Task: Create a task  Data not being saved when expected , assign it to team member softage.6@softage.net in the project ZoneTech and update the status of the task to  On Track  , set the priority of the task to High.
Action: Mouse moved to (192, 166)
Screenshot: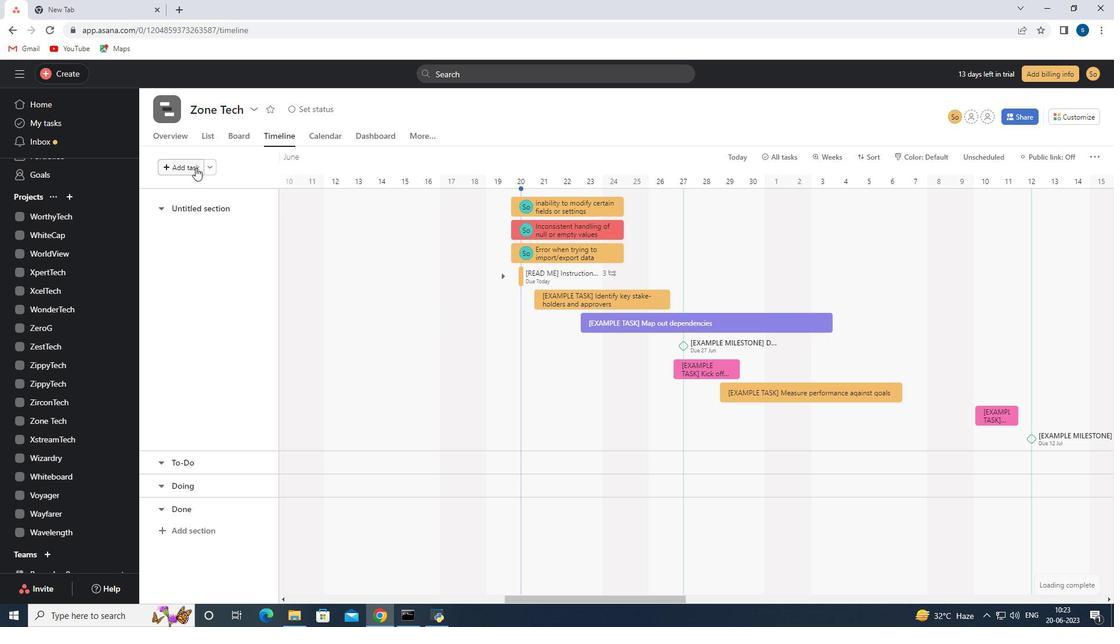 
Action: Mouse pressed left at (192, 166)
Screenshot: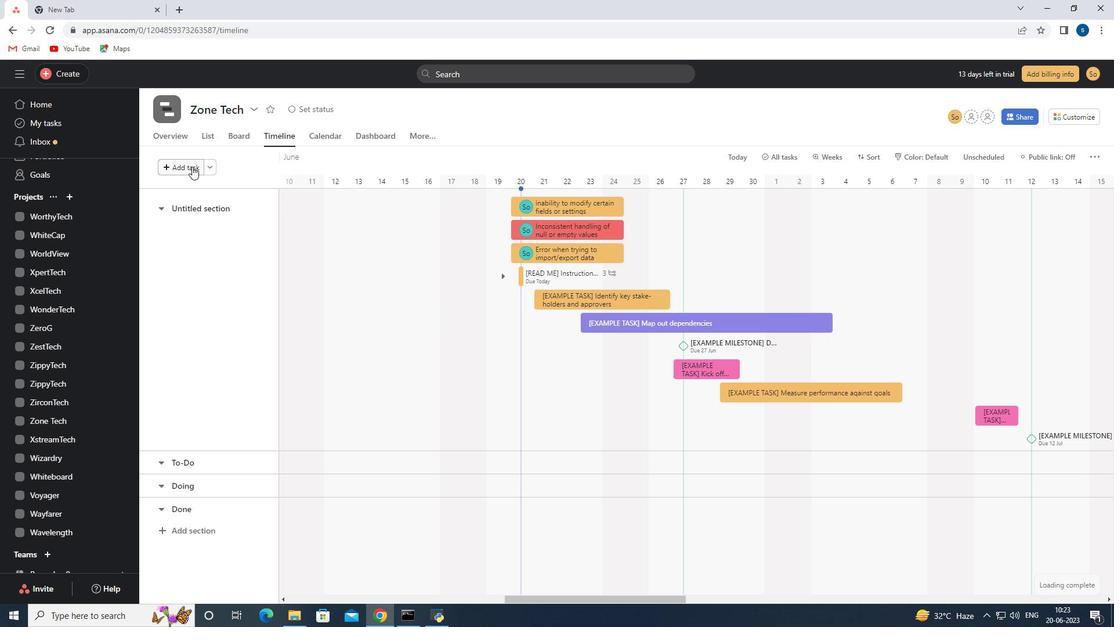 
Action: Mouse moved to (469, 262)
Screenshot: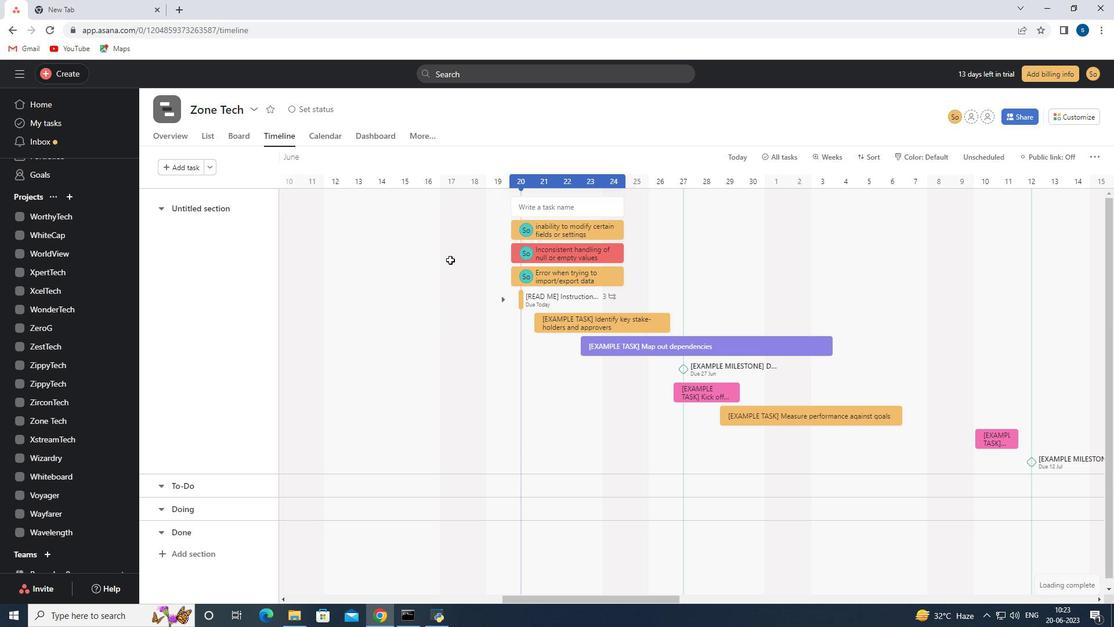 
Action: Key pressed <Key.shift>Data<Key.space>not<Key.space>being<Key.space>saved<Key.space>when<Key.space>expected
Screenshot: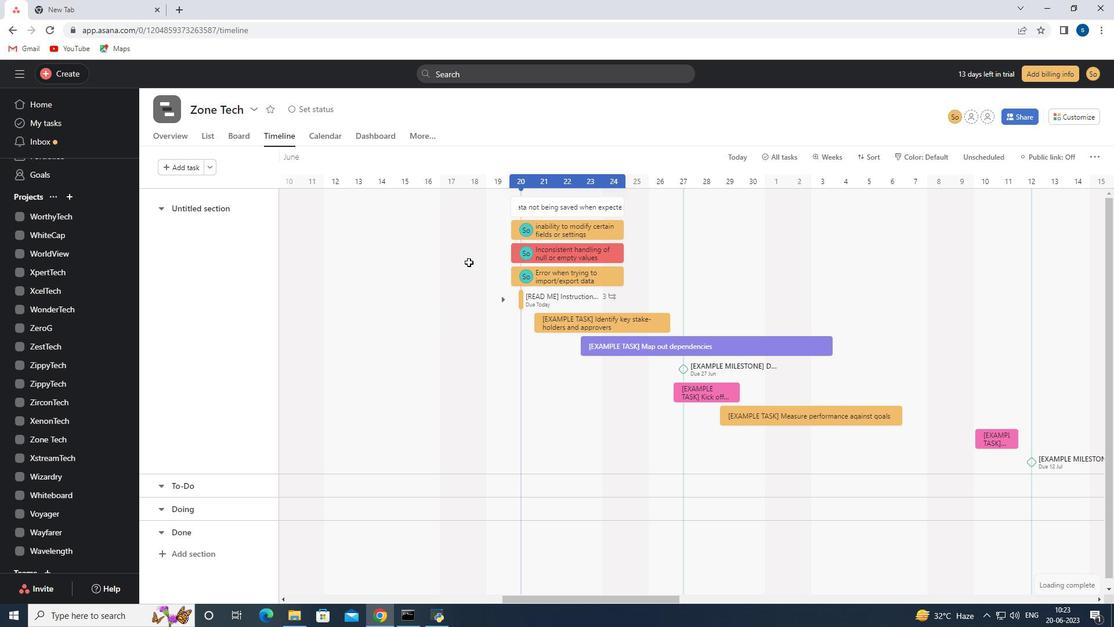 
Action: Mouse moved to (596, 206)
Screenshot: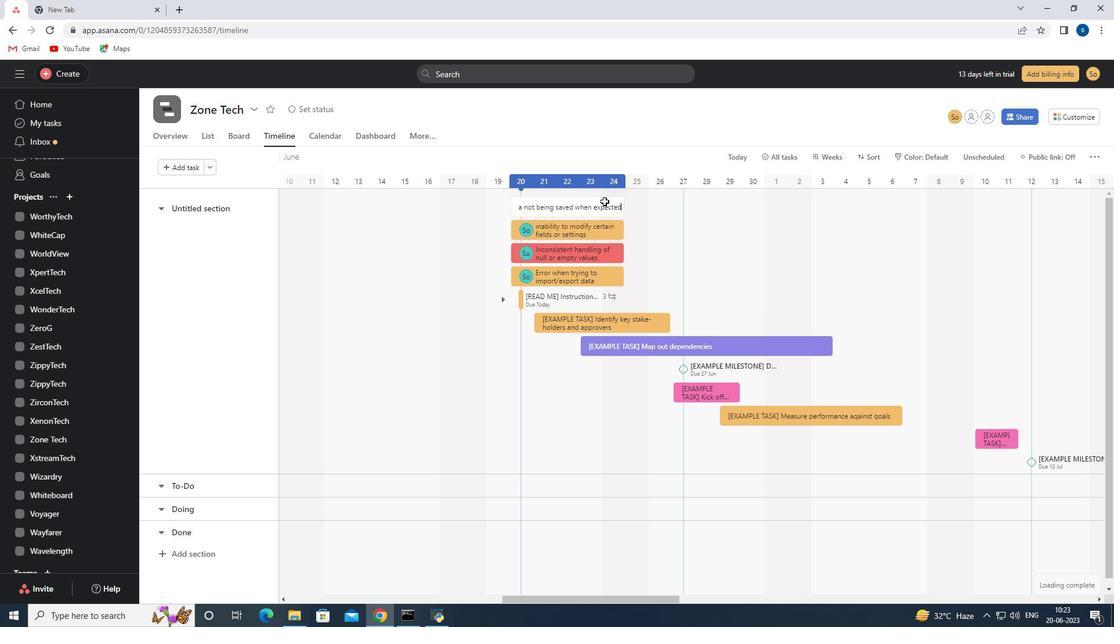 
Action: Mouse pressed left at (596, 206)
Screenshot: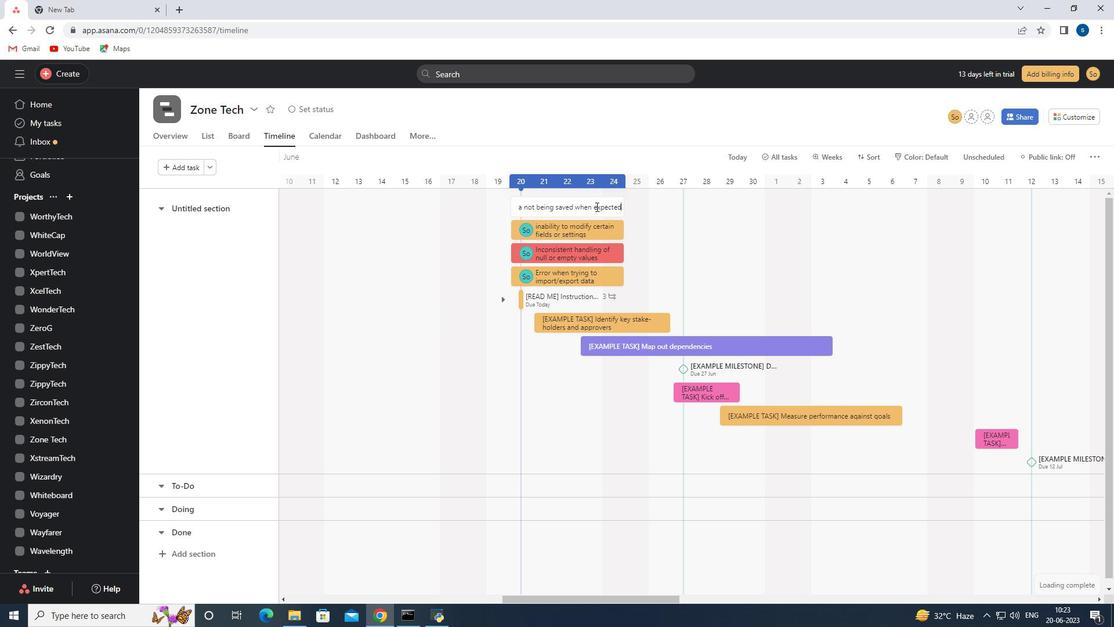 
Action: Mouse moved to (840, 227)
Screenshot: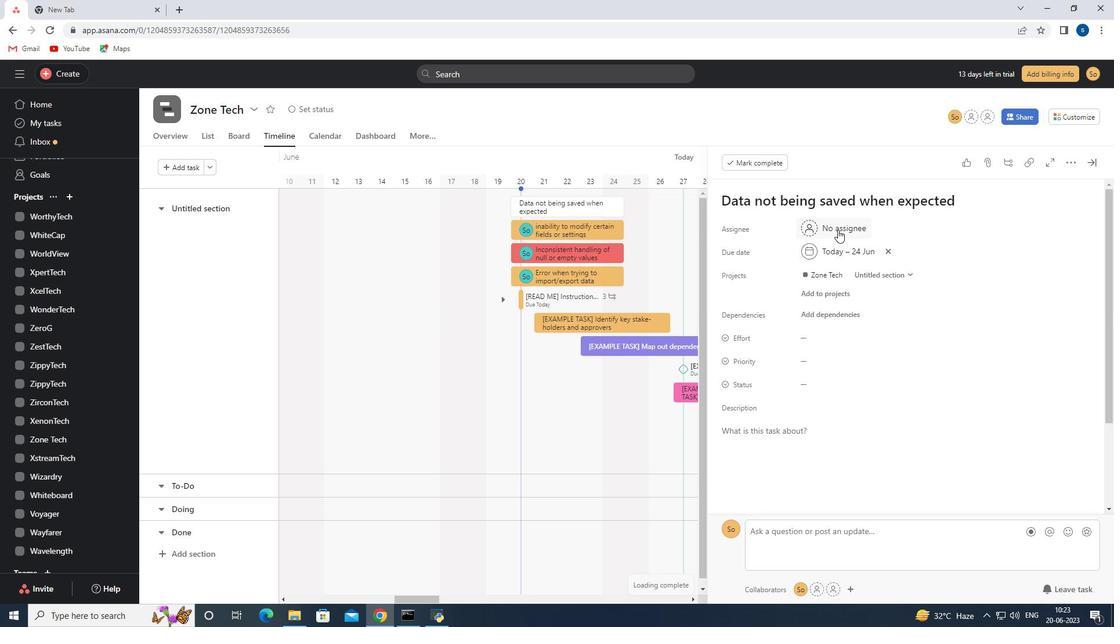 
Action: Mouse pressed left at (840, 227)
Screenshot: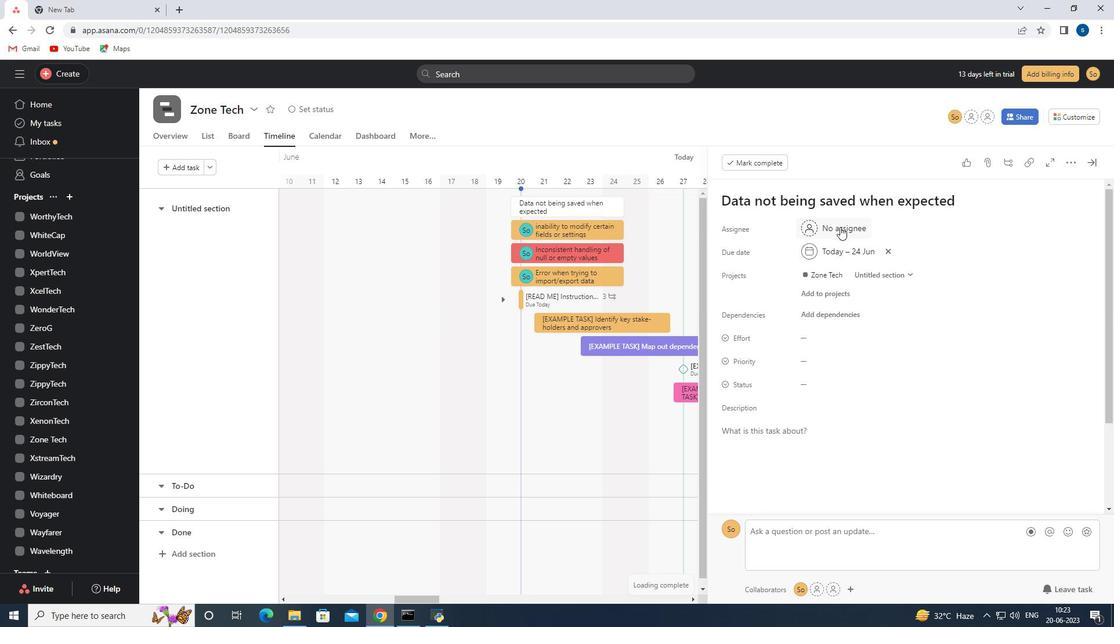 
Action: Key pressed softage.6<Key.shift>@softage.net
Screenshot: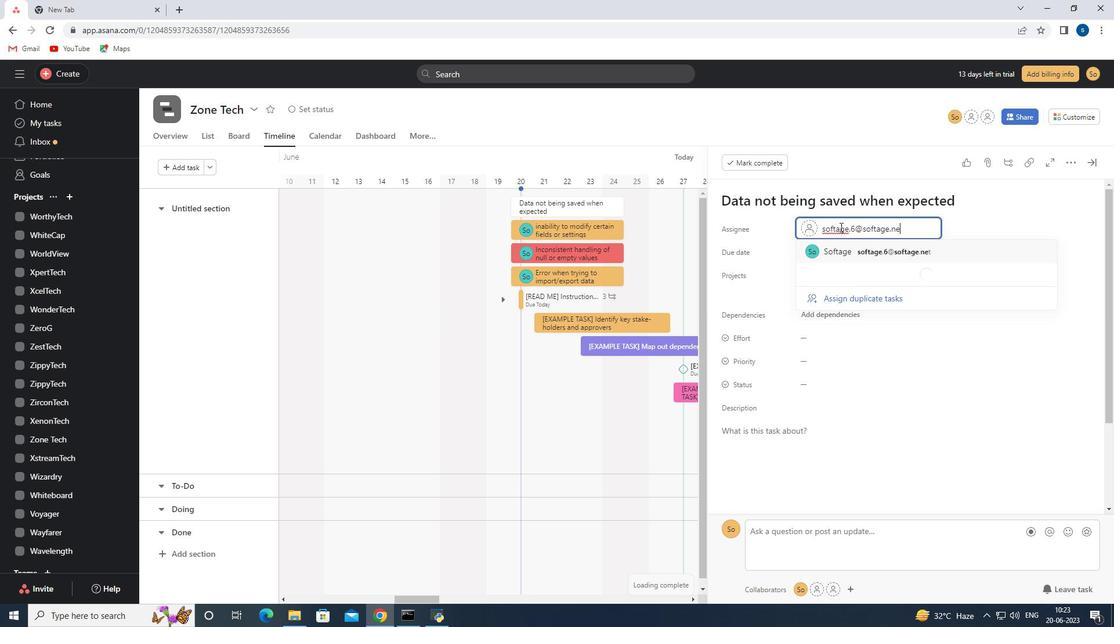 
Action: Mouse moved to (855, 243)
Screenshot: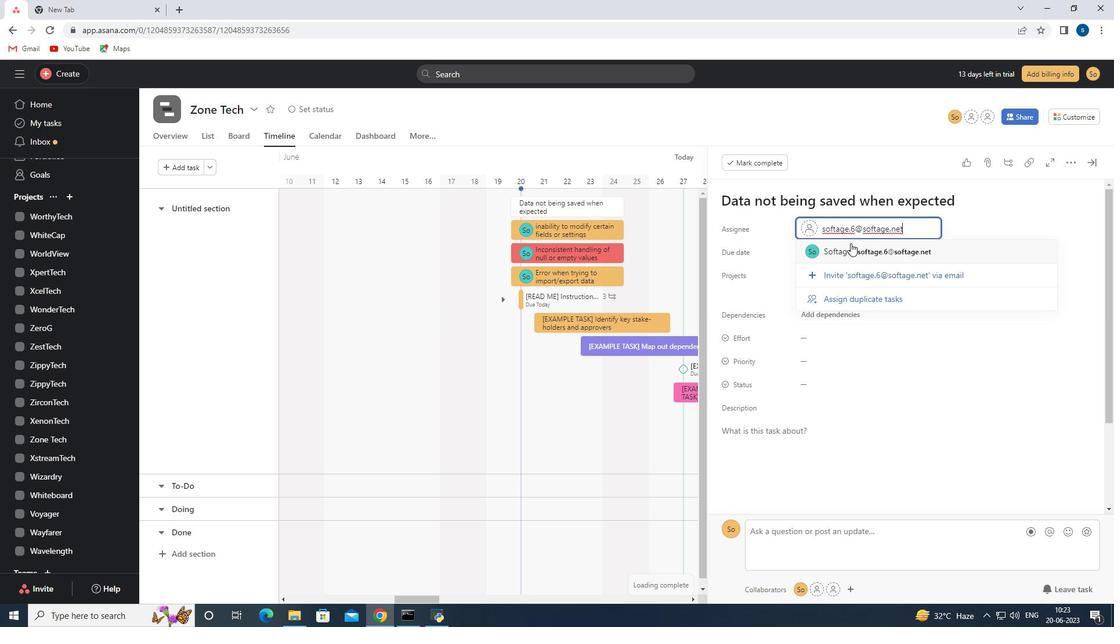 
Action: Mouse pressed left at (855, 243)
Screenshot: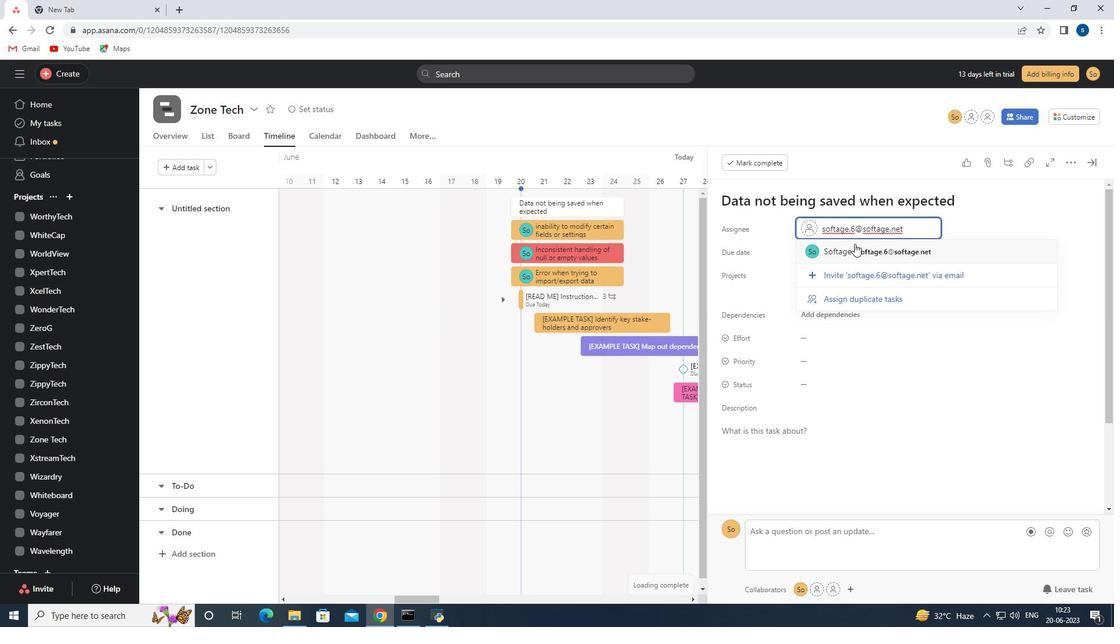 
Action: Mouse moved to (815, 390)
Screenshot: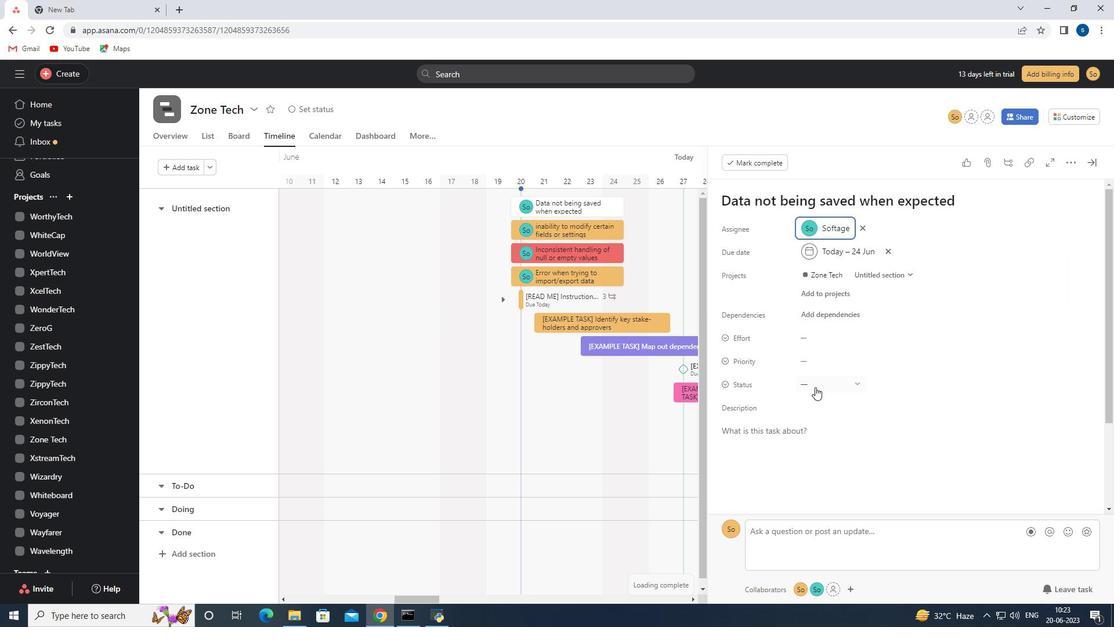 
Action: Mouse pressed left at (815, 390)
Screenshot: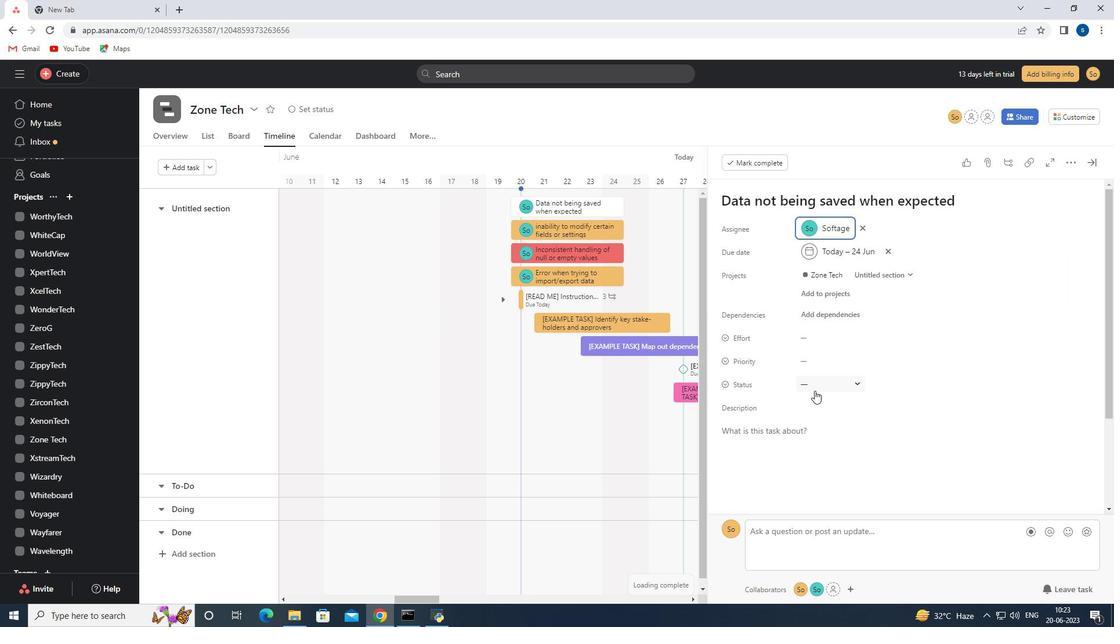 
Action: Mouse moved to (819, 427)
Screenshot: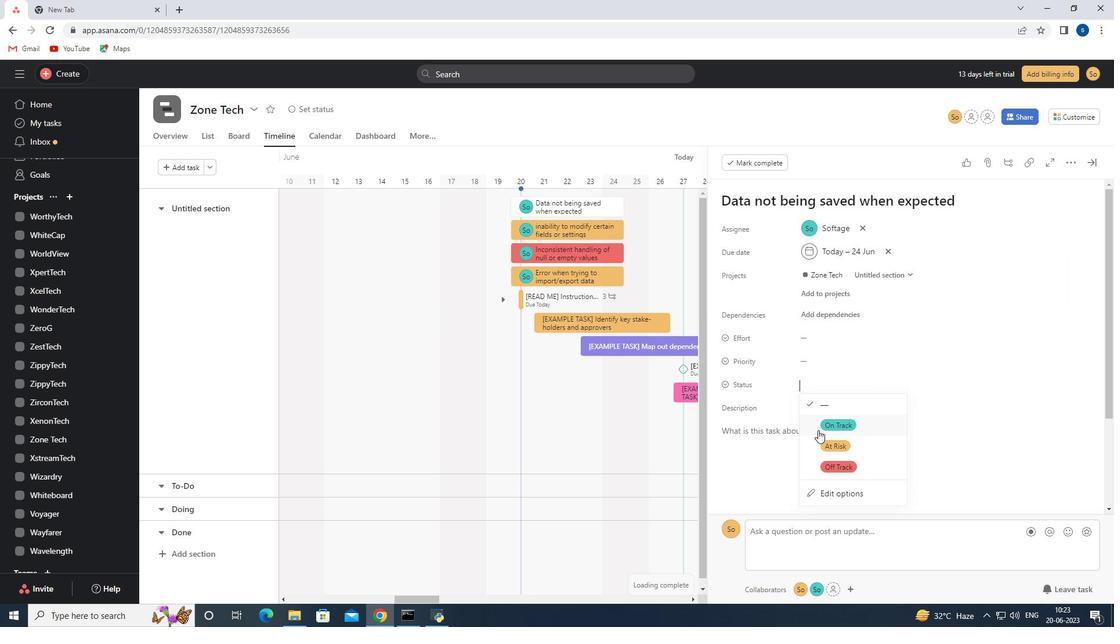 
Action: Mouse pressed left at (819, 427)
Screenshot: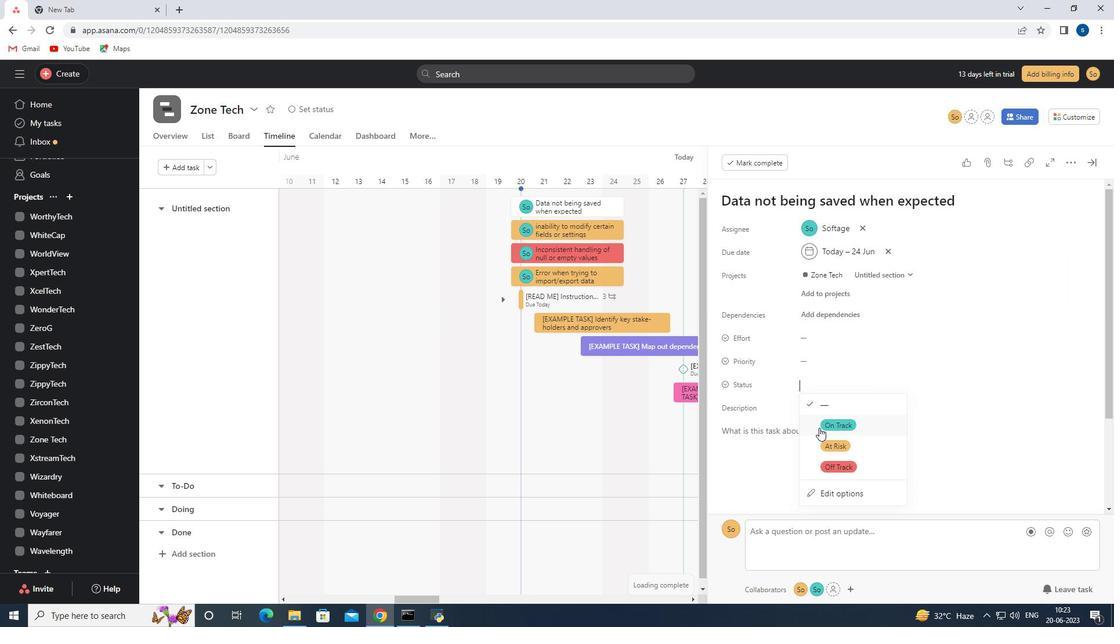 
Action: Mouse moved to (802, 352)
Screenshot: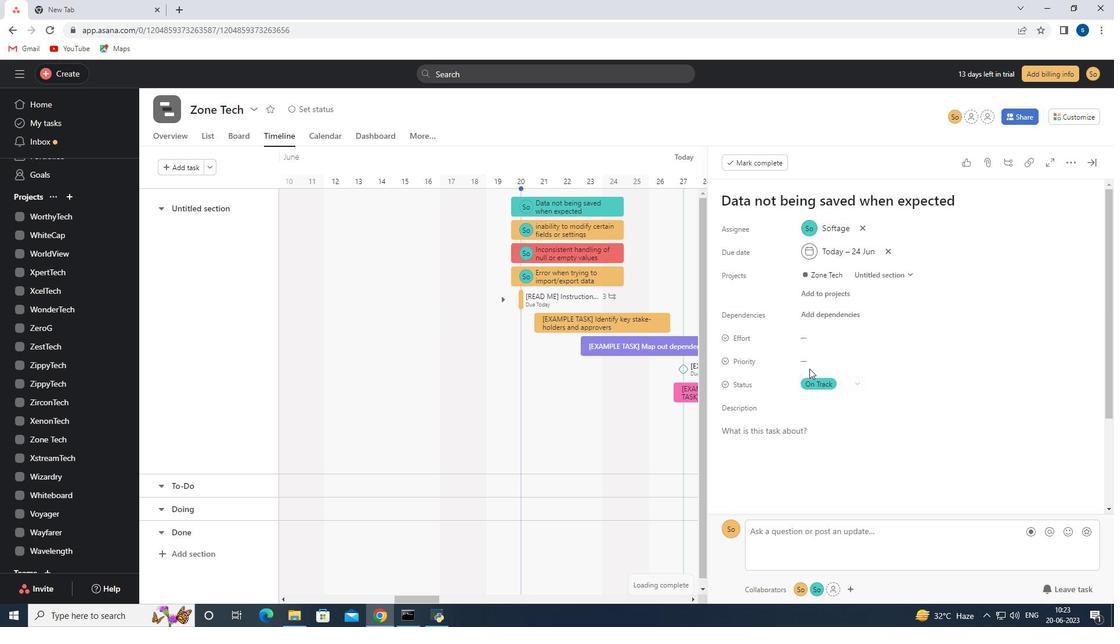 
Action: Mouse pressed left at (802, 352)
Screenshot: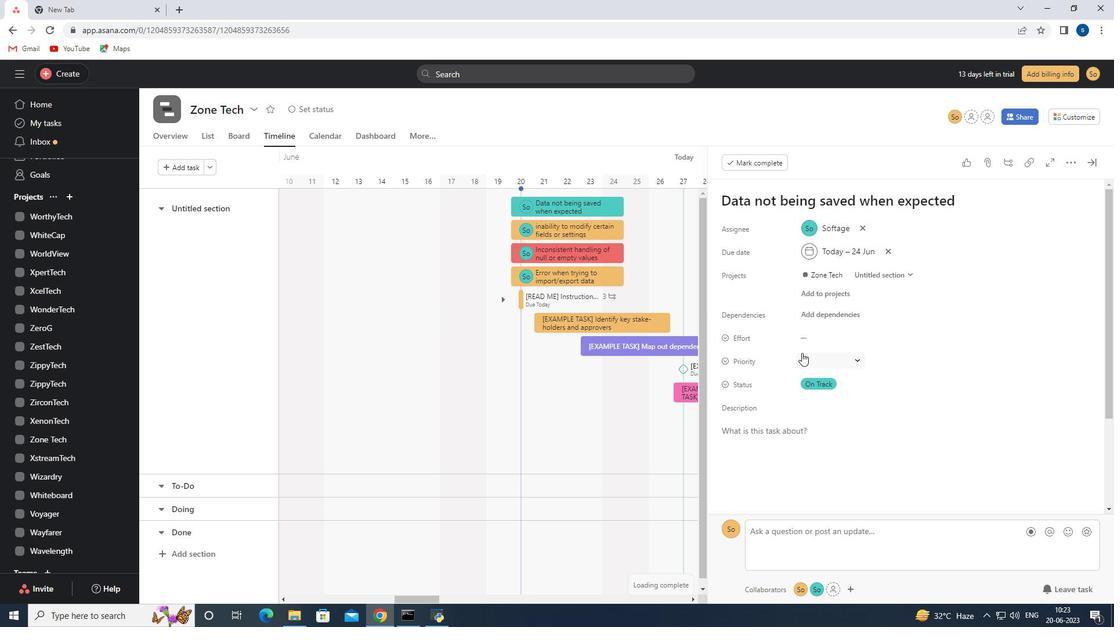 
Action: Mouse moved to (824, 394)
Screenshot: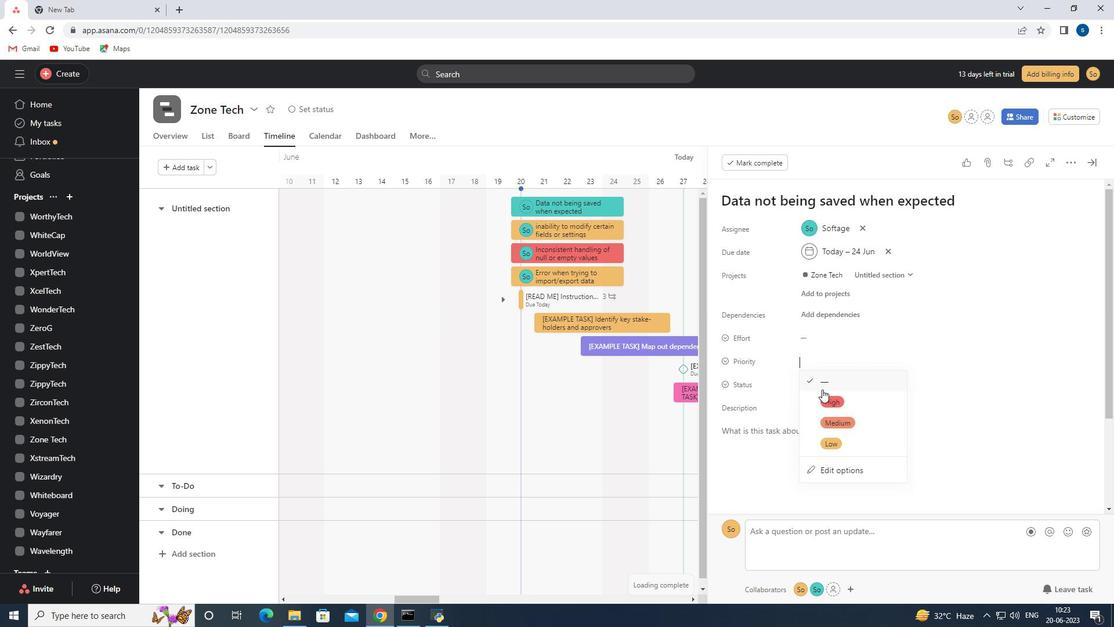 
Action: Mouse pressed left at (824, 394)
Screenshot: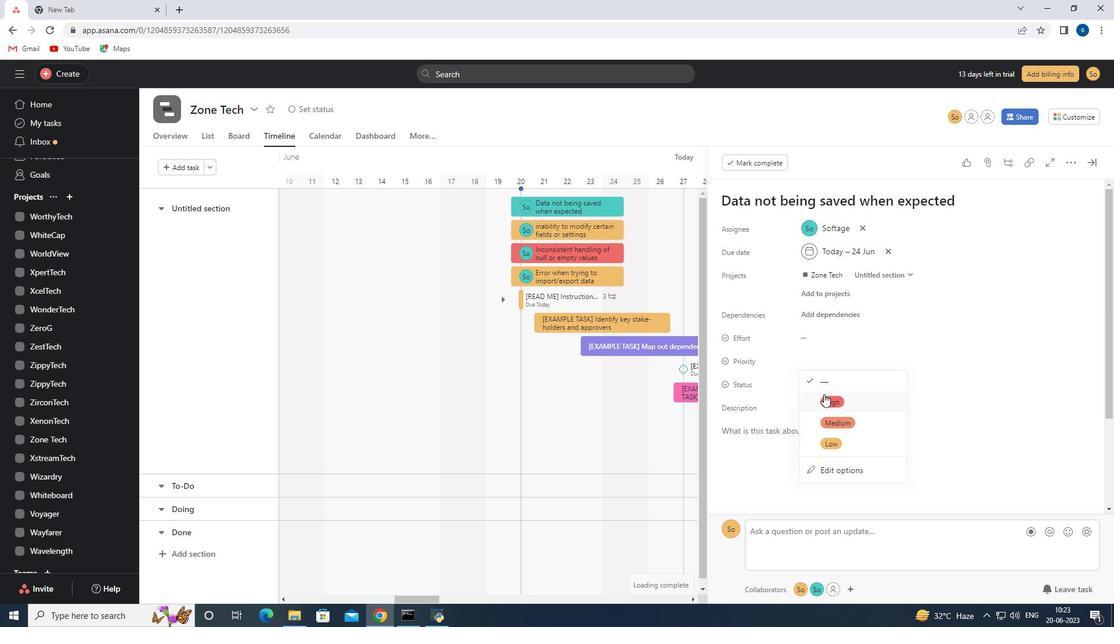
Action: Mouse moved to (712, 382)
Screenshot: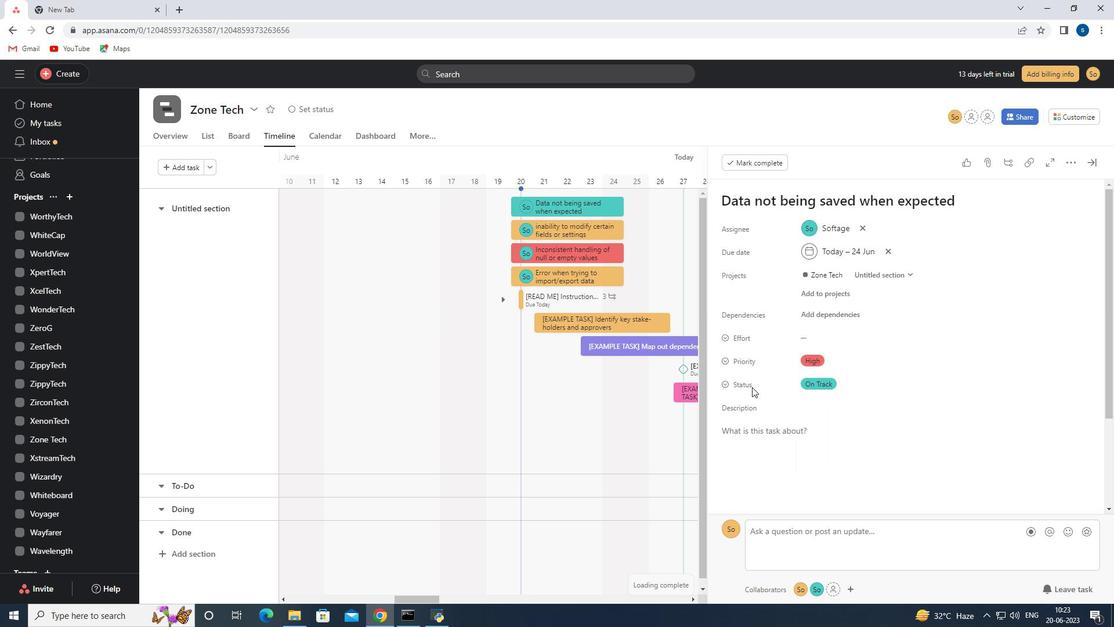 
